 Task: Add Alba Botanica Sport Mineral Sunscreen Spf 45 to the cart.
Action: Mouse moved to (220, 114)
Screenshot: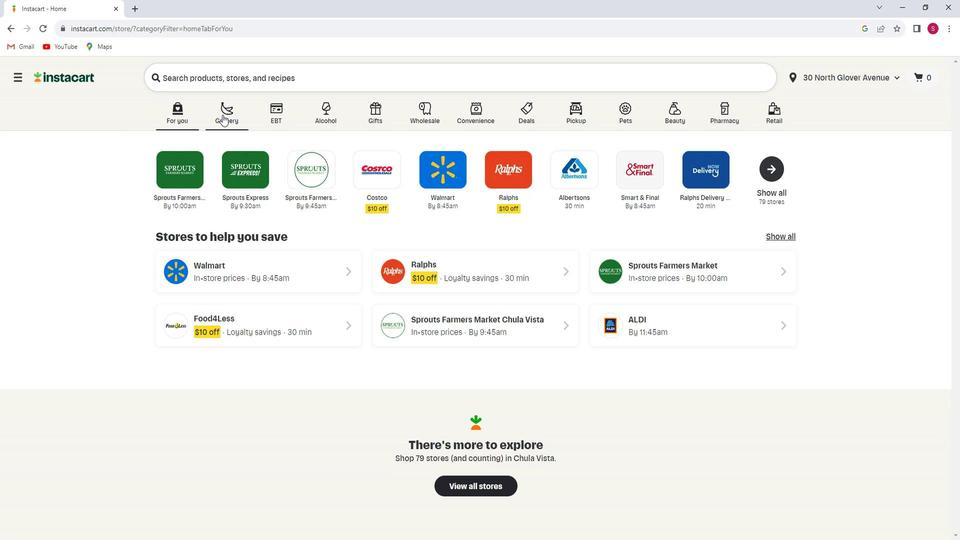 
Action: Mouse pressed left at (220, 114)
Screenshot: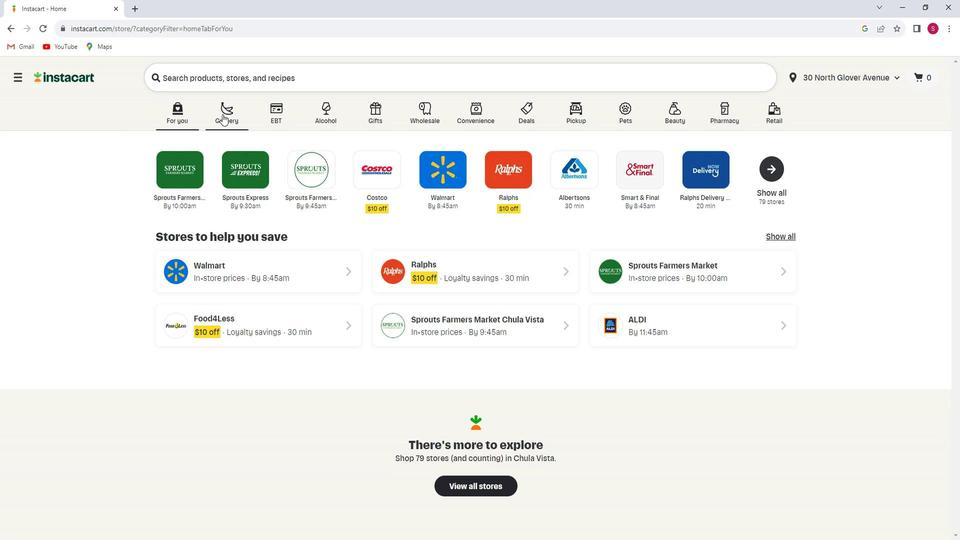 
Action: Mouse moved to (212, 303)
Screenshot: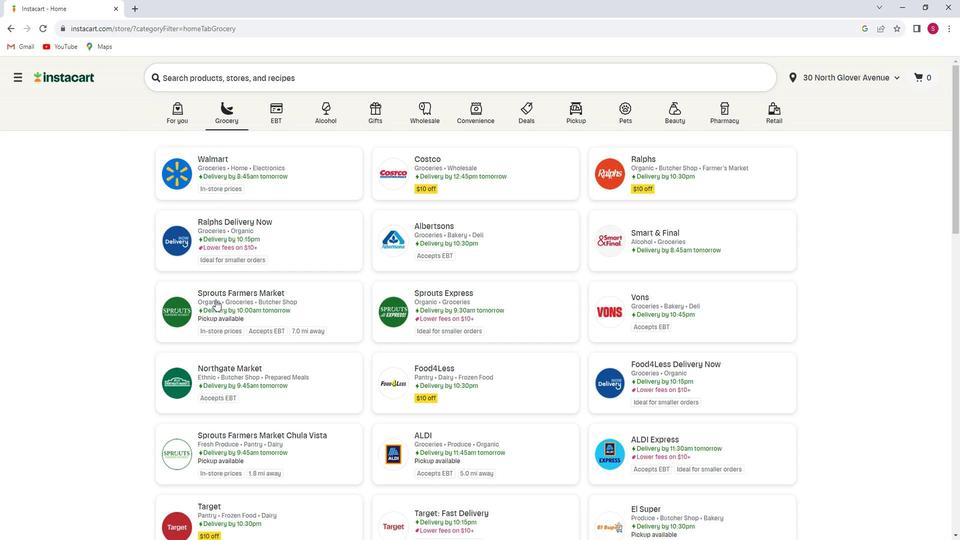 
Action: Mouse pressed left at (212, 303)
Screenshot: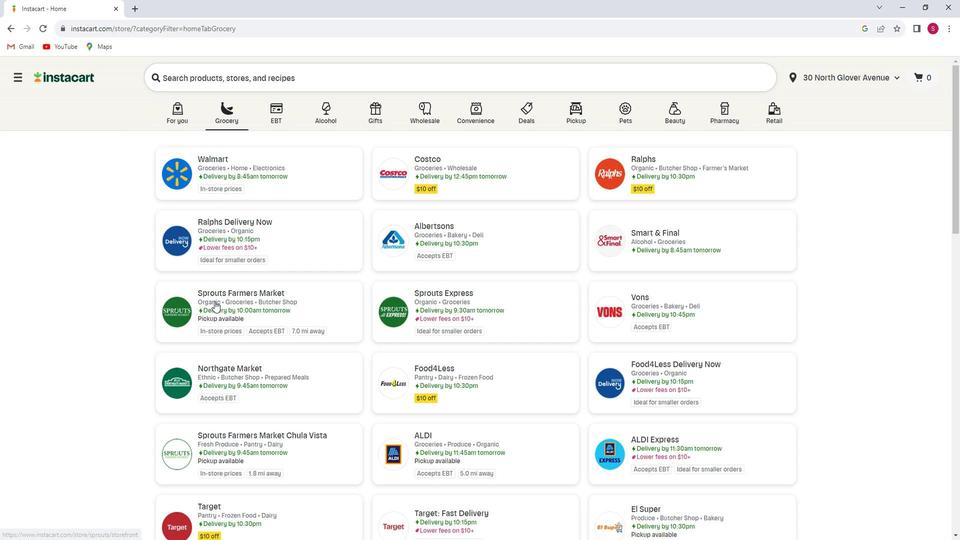
Action: Mouse moved to (77, 312)
Screenshot: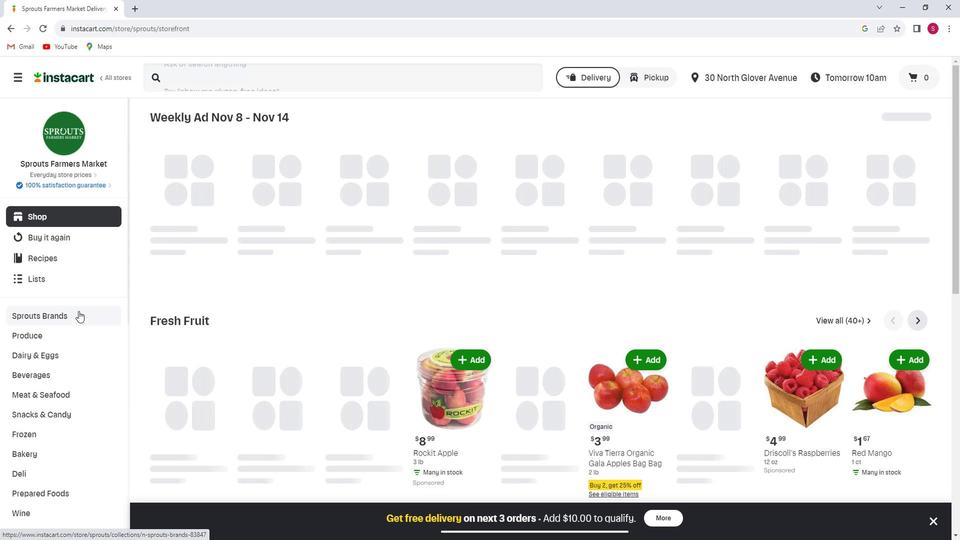 
Action: Mouse scrolled (77, 311) with delta (0, 0)
Screenshot: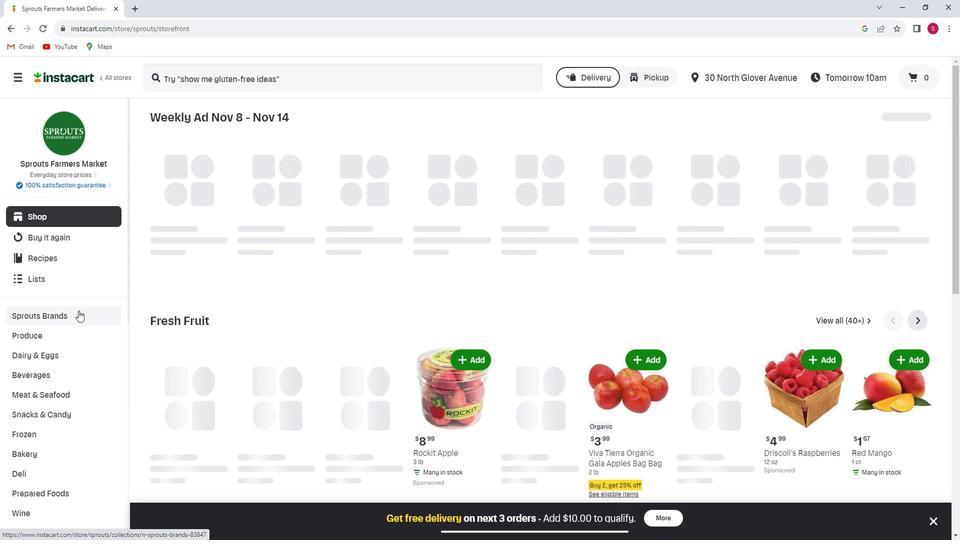 
Action: Mouse scrolled (77, 311) with delta (0, 0)
Screenshot: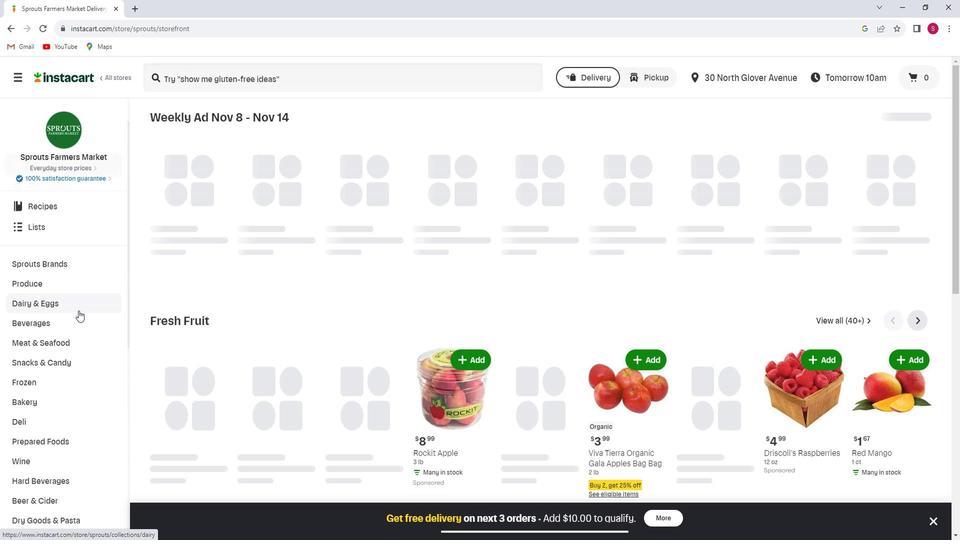 
Action: Mouse moved to (76, 315)
Screenshot: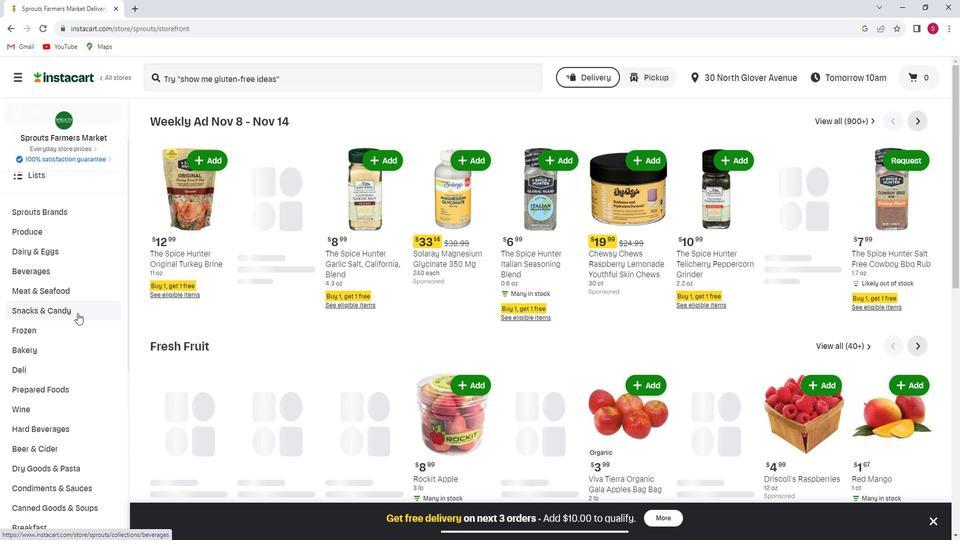 
Action: Mouse scrolled (76, 314) with delta (0, 0)
Screenshot: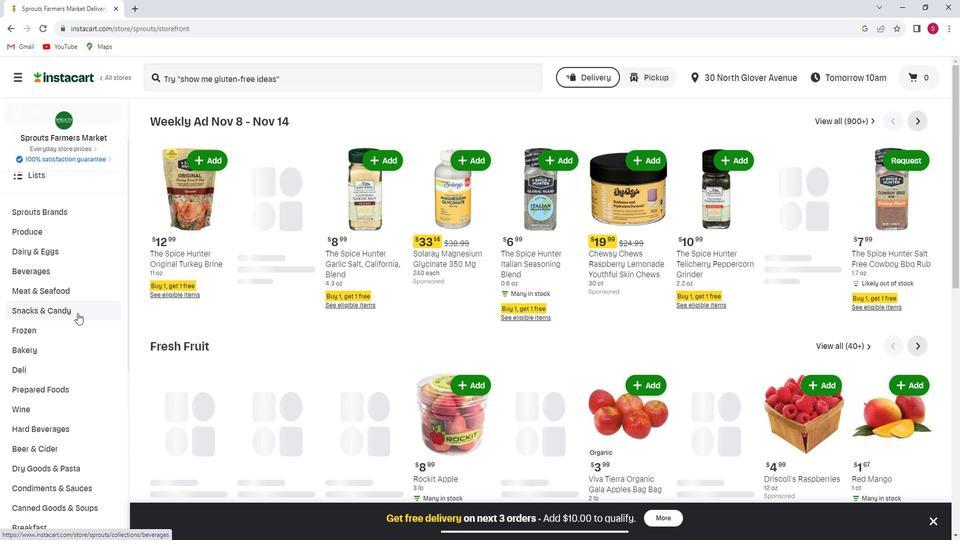 
Action: Mouse scrolled (76, 314) with delta (0, 0)
Screenshot: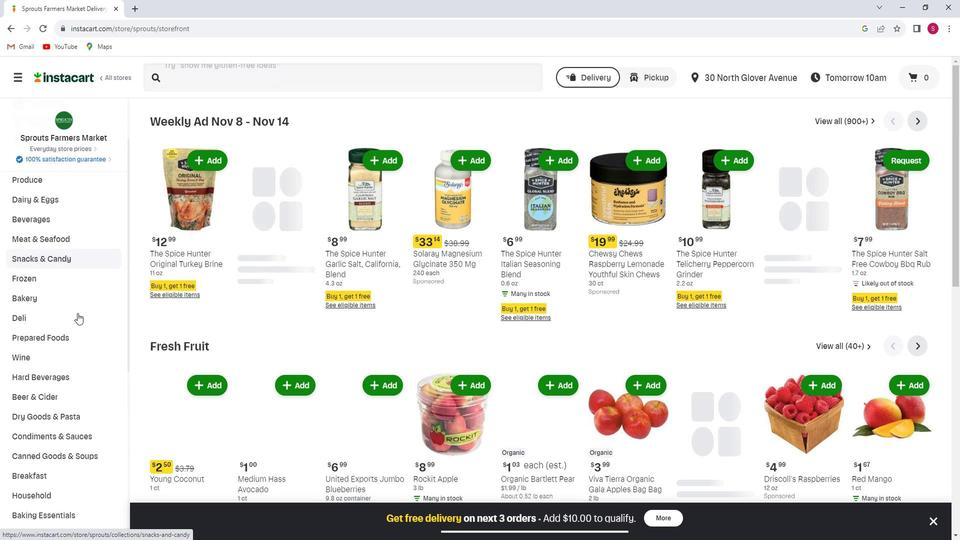 
Action: Mouse scrolled (76, 314) with delta (0, 0)
Screenshot: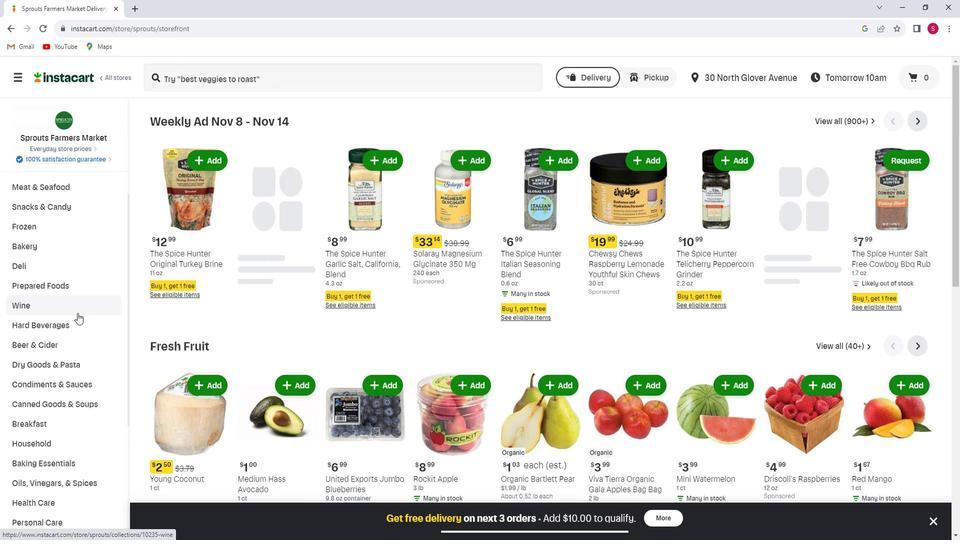 
Action: Mouse scrolled (76, 314) with delta (0, 0)
Screenshot: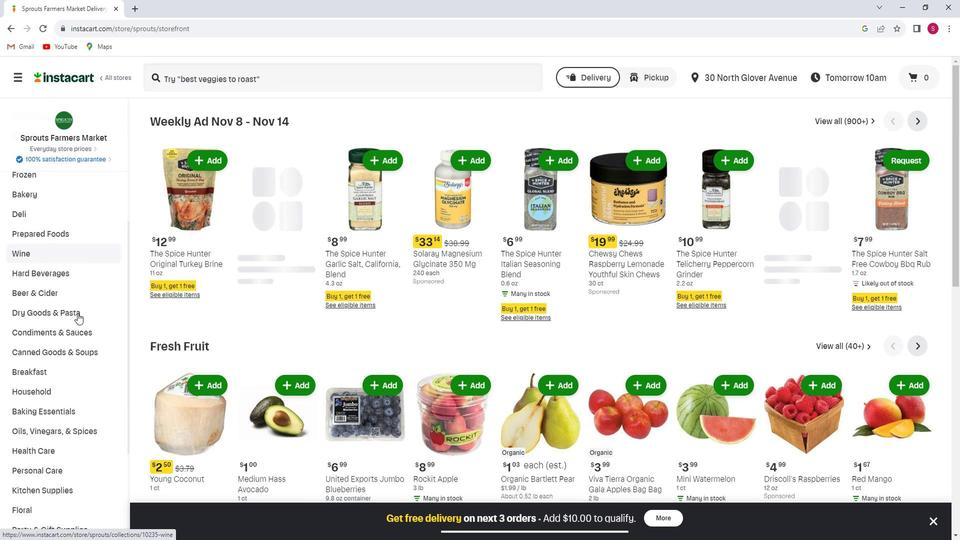 
Action: Mouse scrolled (76, 314) with delta (0, 0)
Screenshot: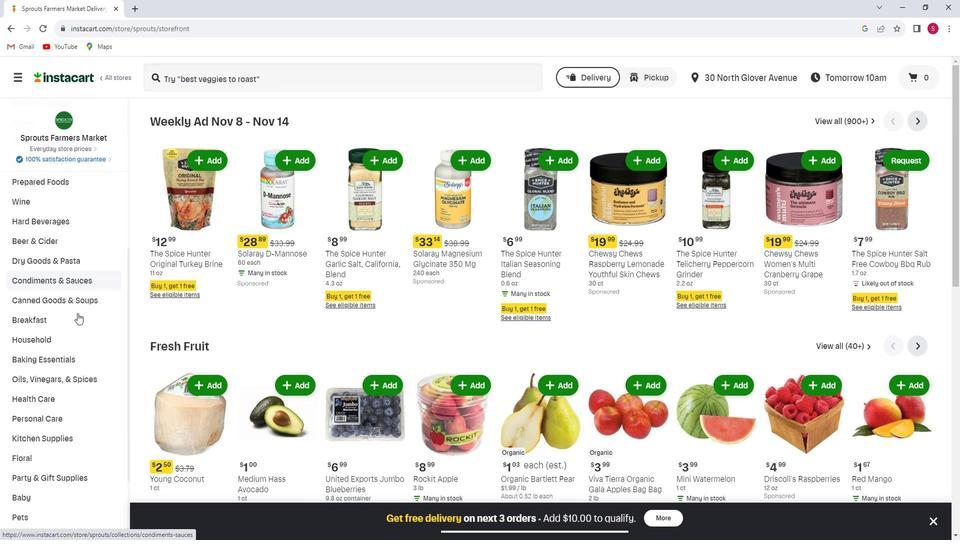
Action: Mouse moved to (70, 364)
Screenshot: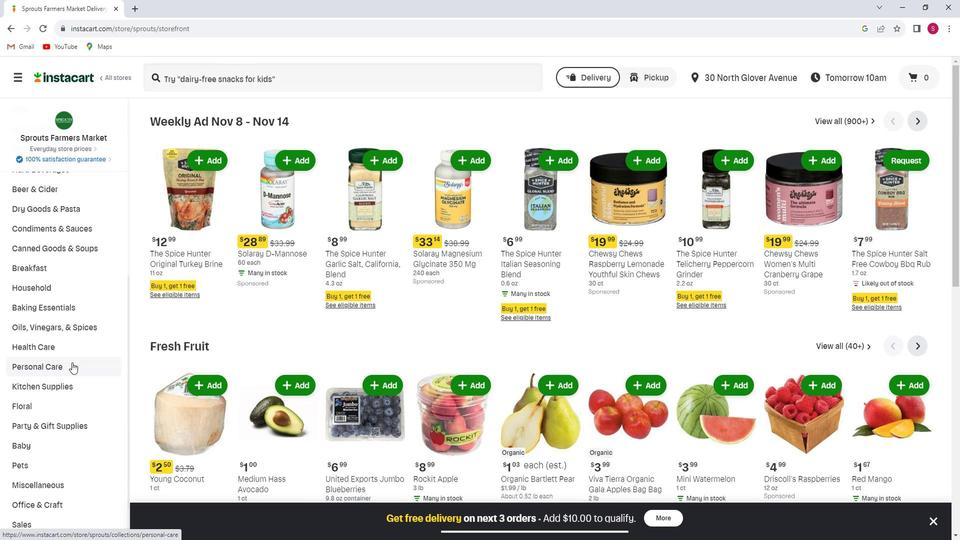 
Action: Mouse pressed left at (70, 364)
Screenshot: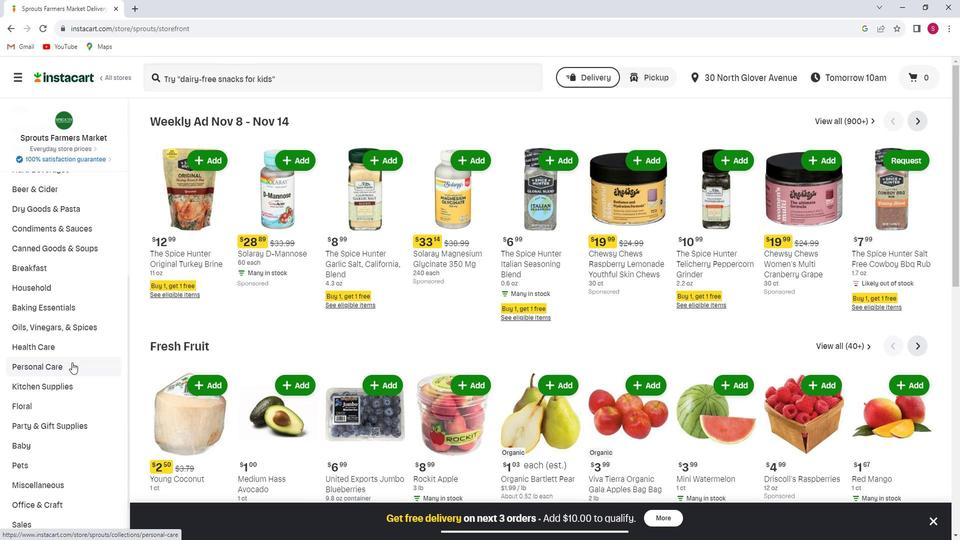
Action: Mouse moved to (762, 147)
Screenshot: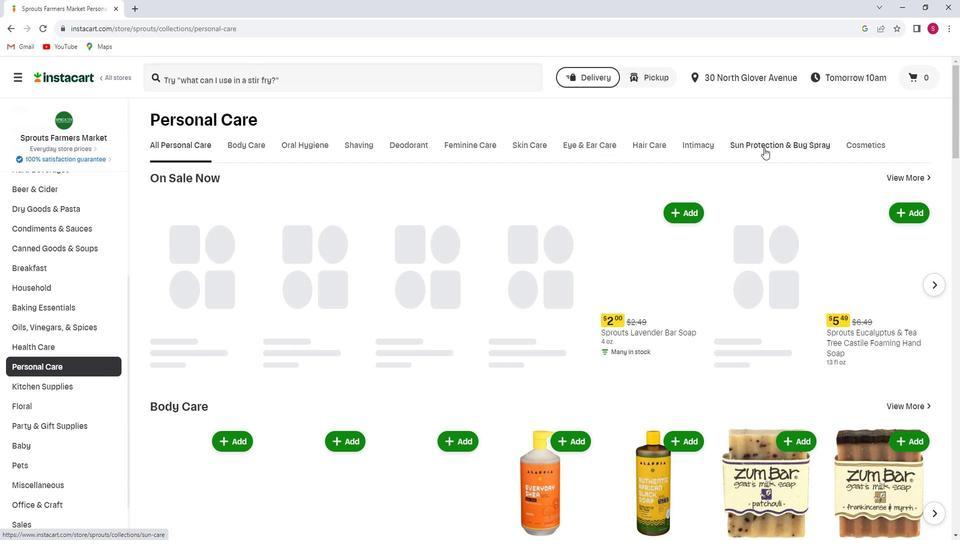 
Action: Mouse pressed left at (762, 147)
Screenshot: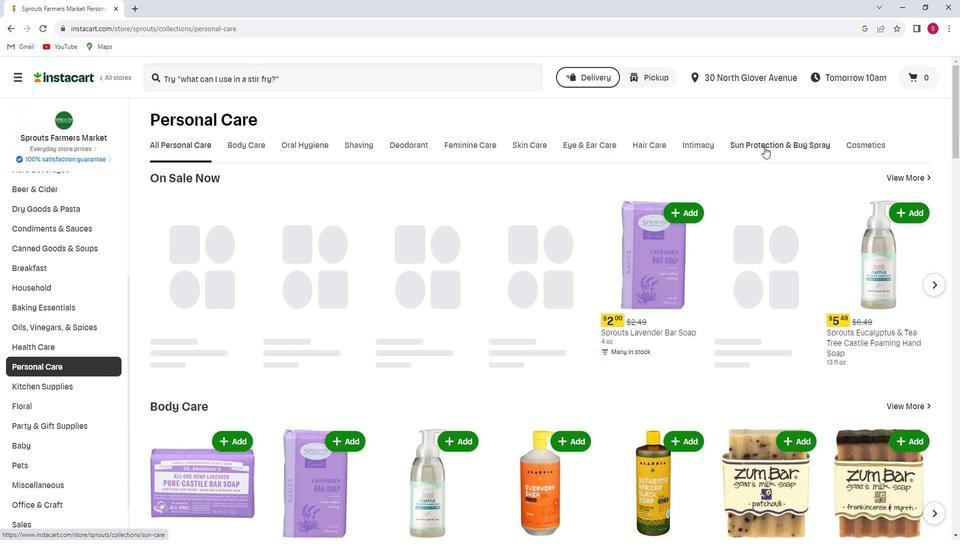 
Action: Mouse moved to (337, 74)
Screenshot: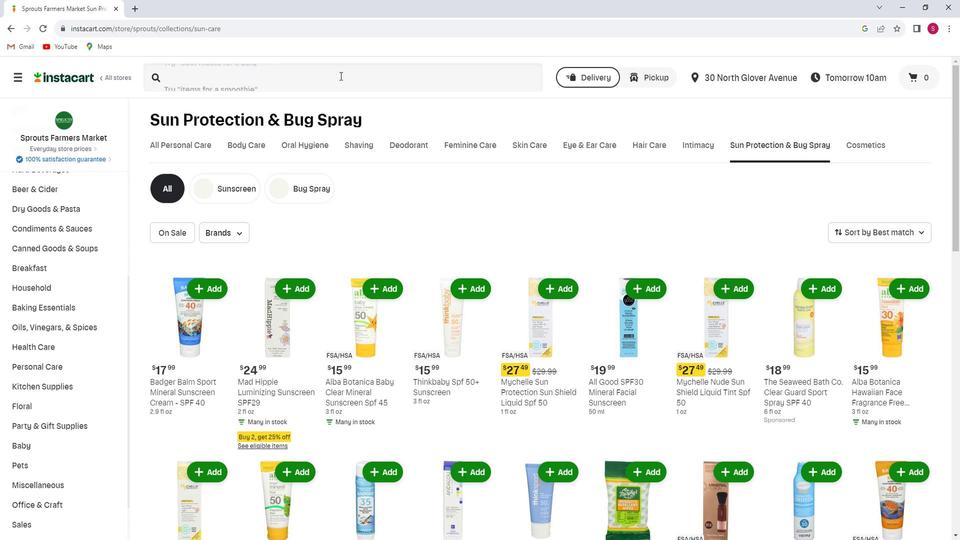 
Action: Mouse pressed left at (337, 74)
Screenshot: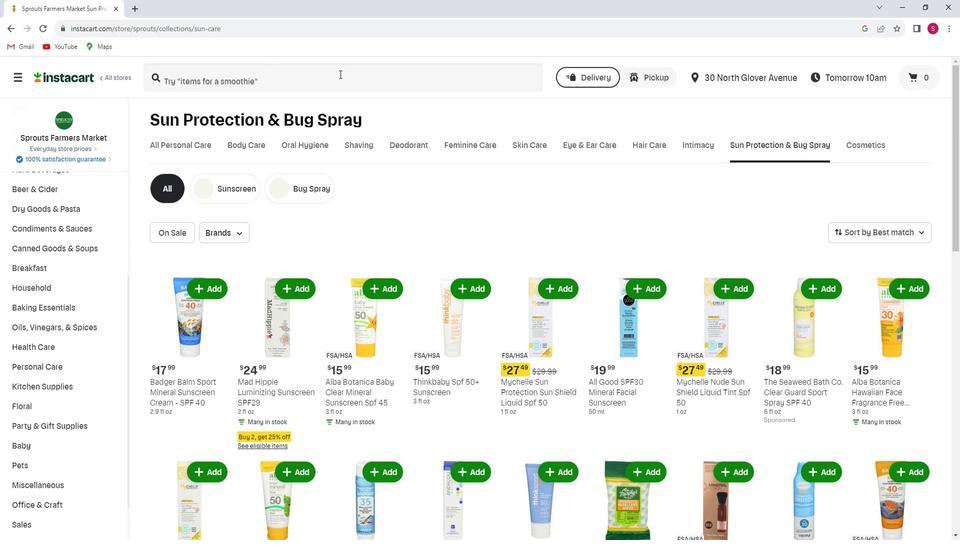 
Action: Key pressed <Key.shift>Alba<Key.space><Key.shift>Botanica<Key.space><Key.shift>Sport<Key.space><Key.shift_r>Mineral<Key.space><Key.shift>Sunscreen<Key.space><Key.shift>Spf<Key.space>45<Key.enter>
Screenshot: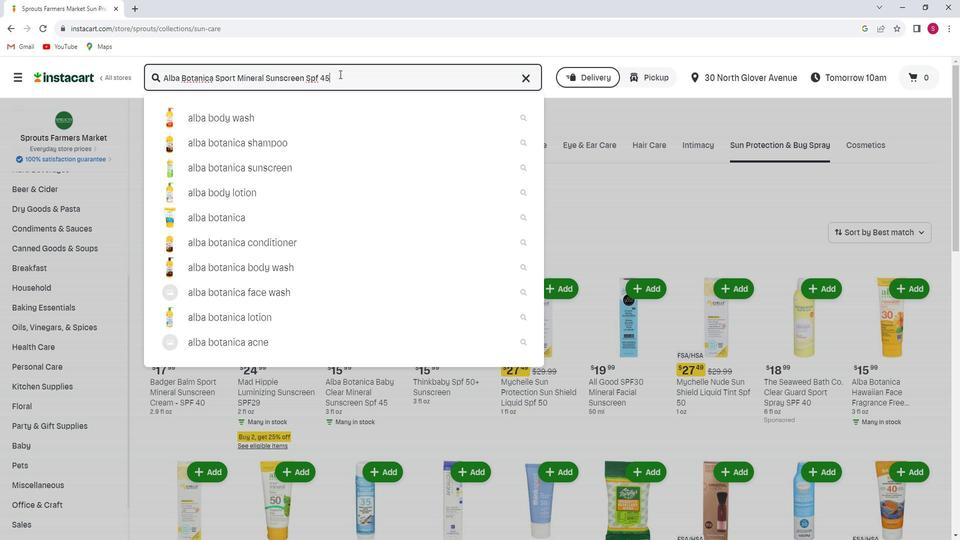 
Action: Mouse moved to (410, 156)
Screenshot: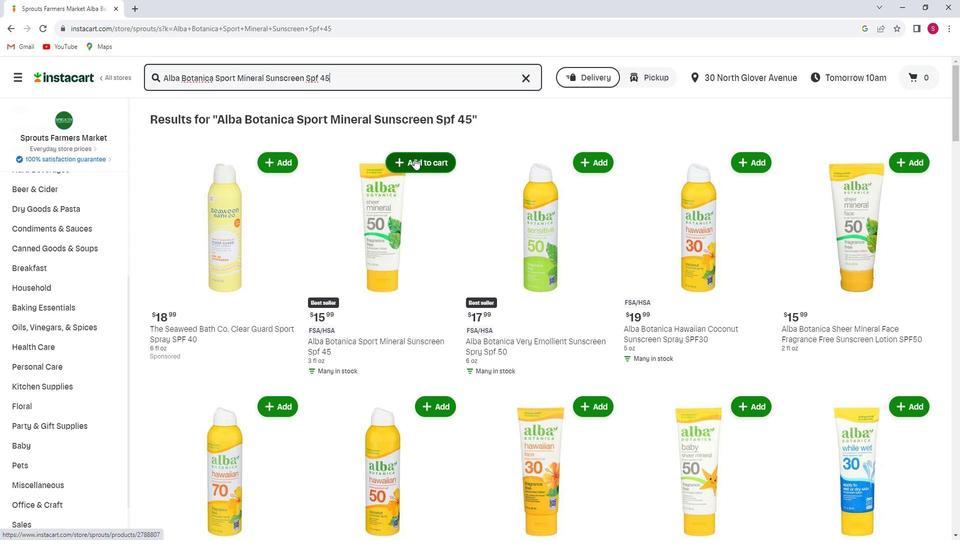 
Action: Mouse pressed left at (410, 156)
Screenshot: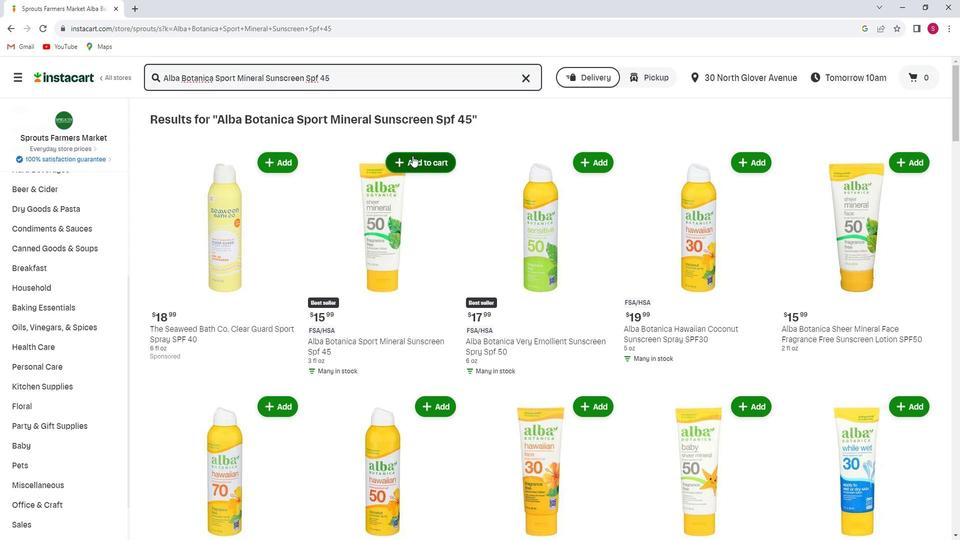 
Action: Mouse moved to (439, 209)
Screenshot: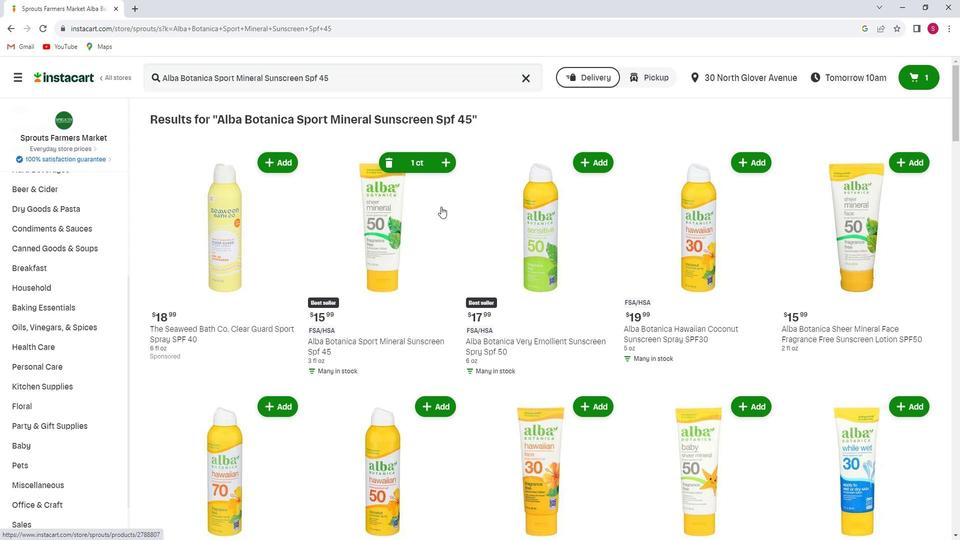 
